 Task: Create a Sprint called Sprint0006 in Scrum Project Project0002 in Jira
Action: Mouse moved to (410, 472)
Screenshot: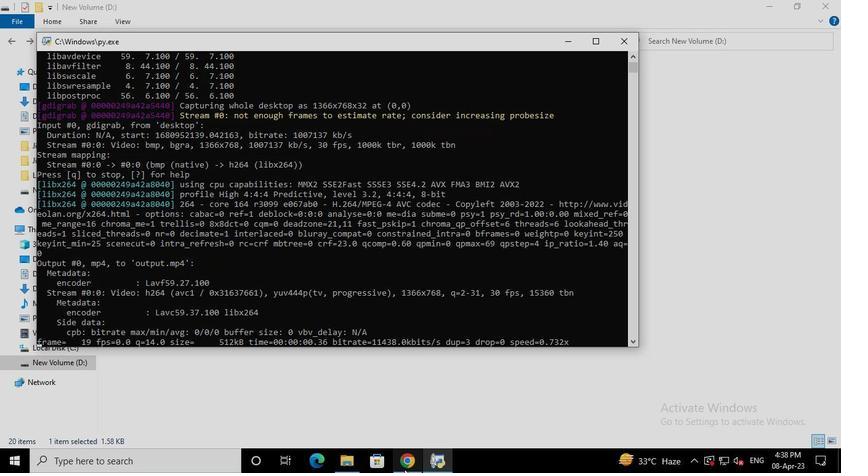 
Action: Mouse pressed left at (410, 472)
Screenshot: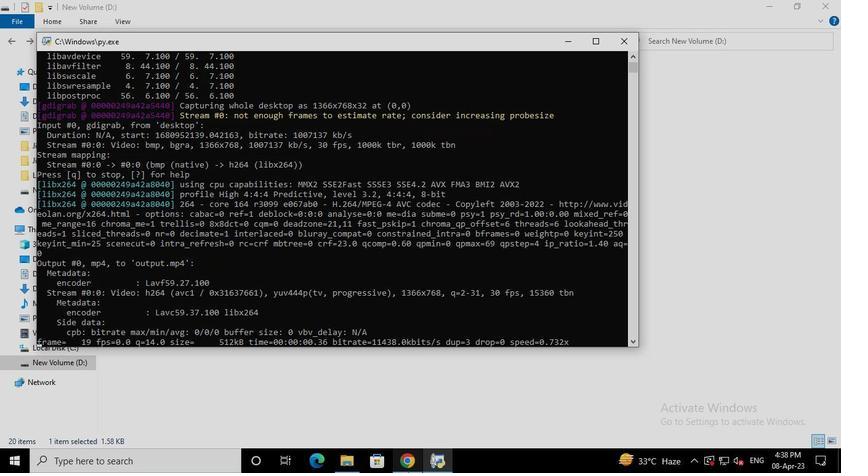 
Action: Mouse moved to (82, 185)
Screenshot: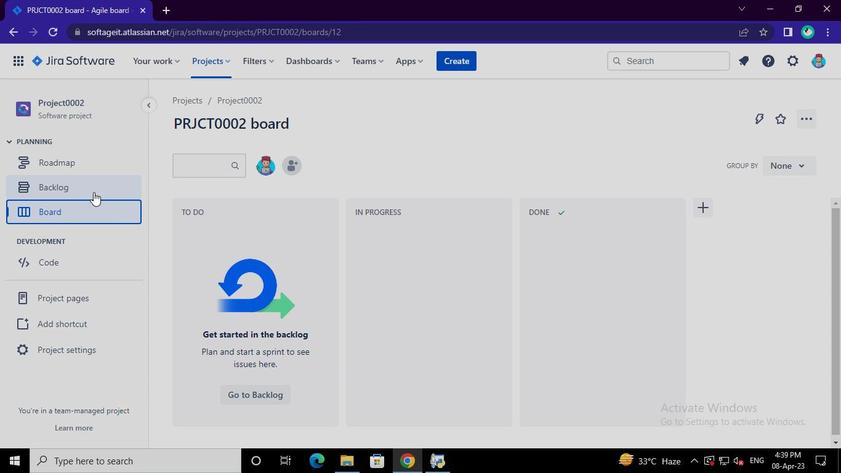
Action: Mouse pressed left at (82, 185)
Screenshot: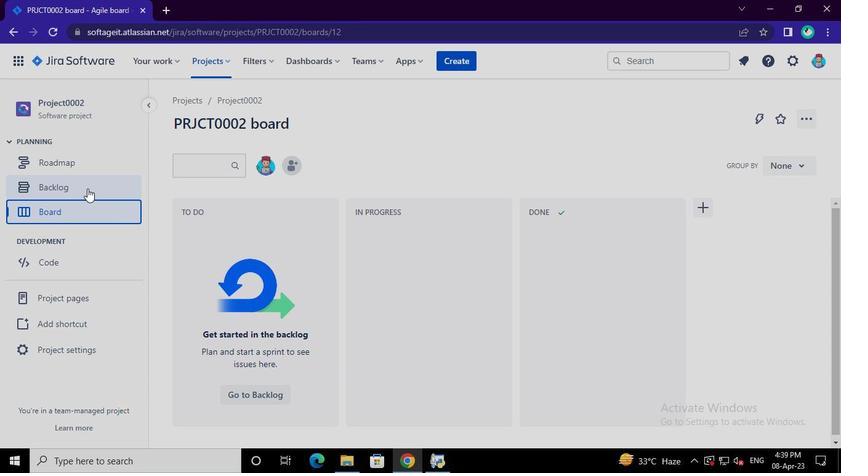
Action: Mouse moved to (765, 328)
Screenshot: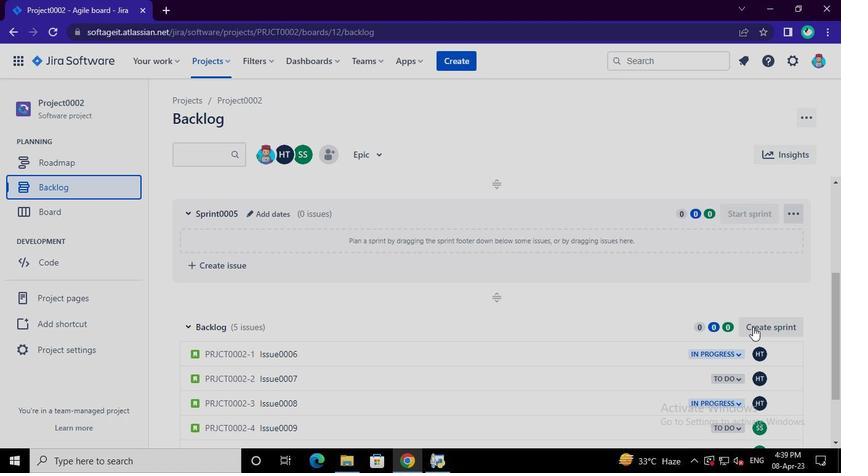 
Action: Mouse pressed left at (765, 328)
Screenshot: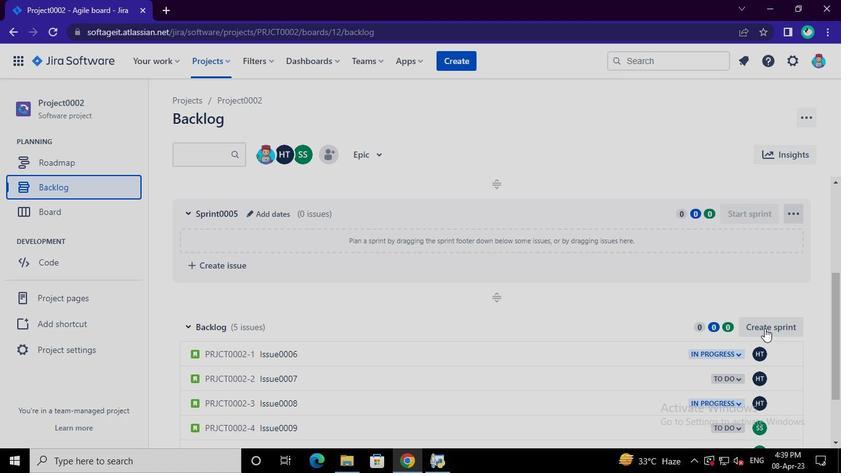 
Action: Mouse moved to (245, 327)
Screenshot: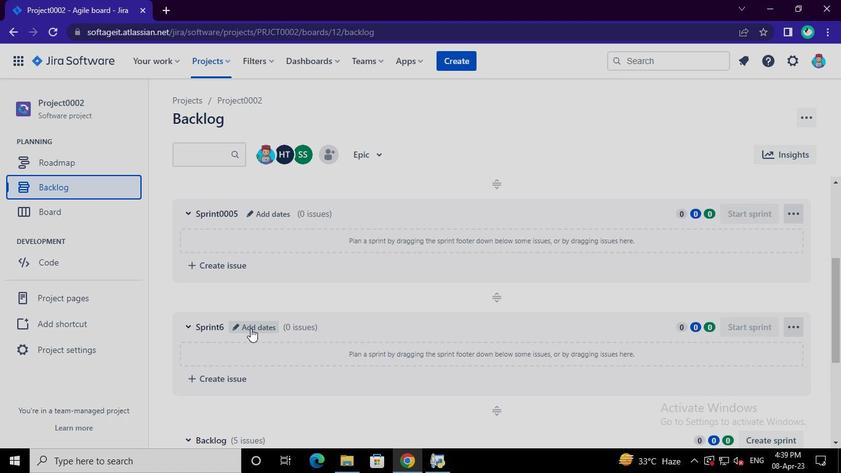 
Action: Mouse pressed left at (245, 327)
Screenshot: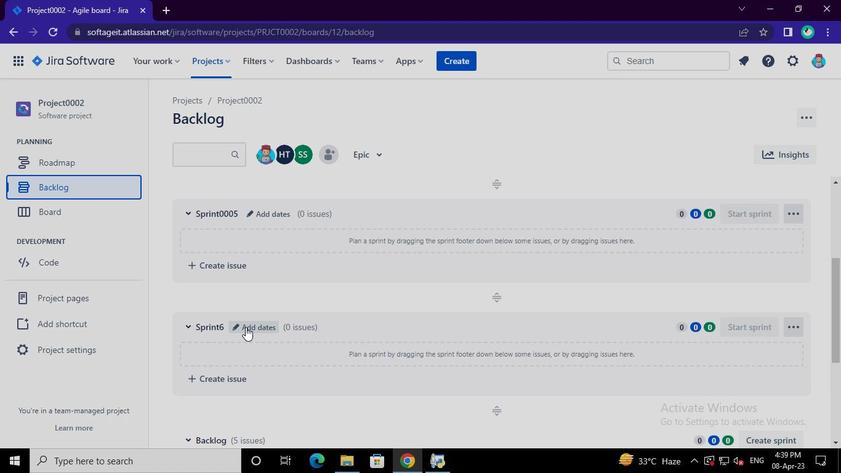 
Action: Mouse moved to (314, 157)
Screenshot: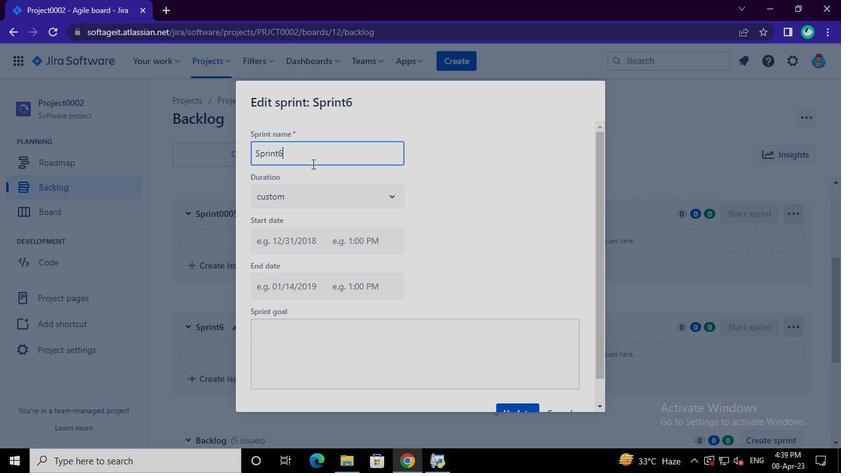 
Action: Mouse pressed left at (314, 157)
Screenshot: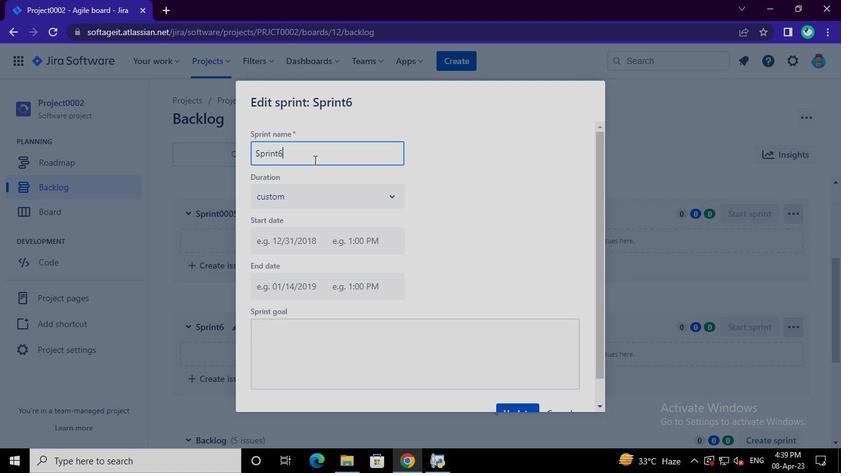 
Action: Keyboard Key.shift
Screenshot: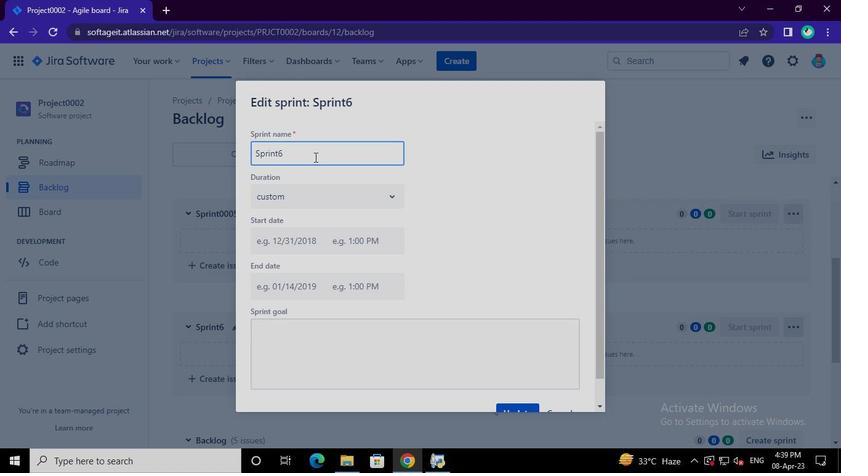 
Action: Keyboard Key.backspace
Screenshot: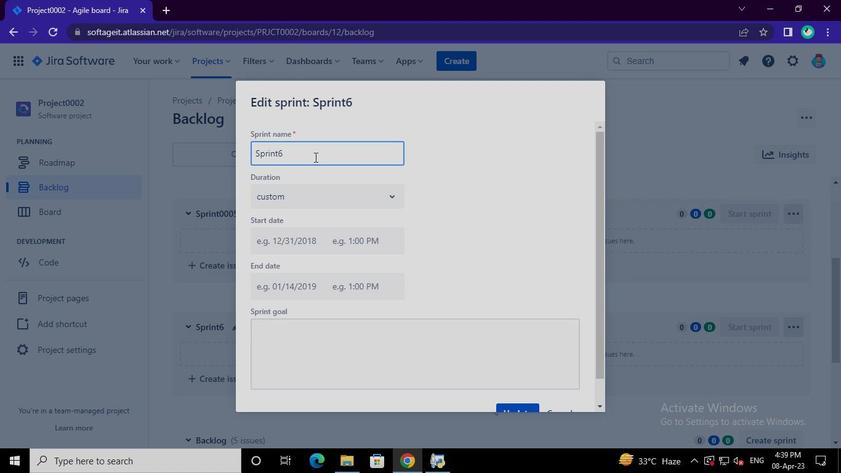 
Action: Keyboard Key.backspace
Screenshot: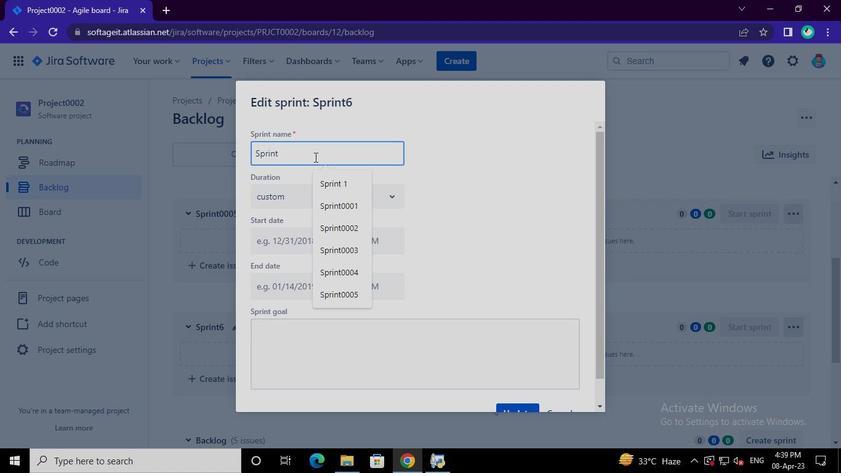
Action: Keyboard Key.backspace
Screenshot: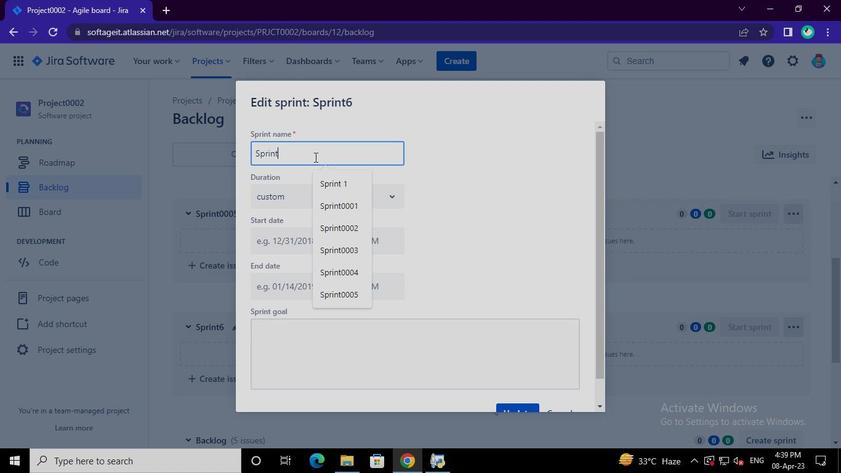 
Action: Keyboard Key.backspace
Screenshot: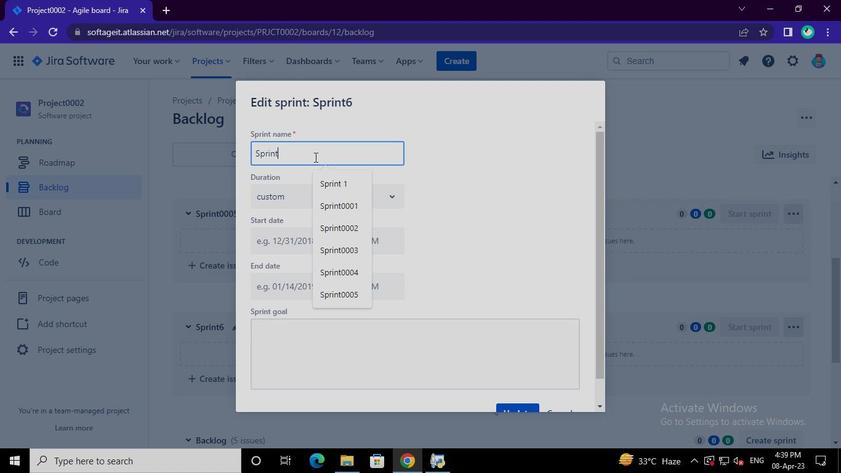 
Action: Keyboard Key.backspace
Screenshot: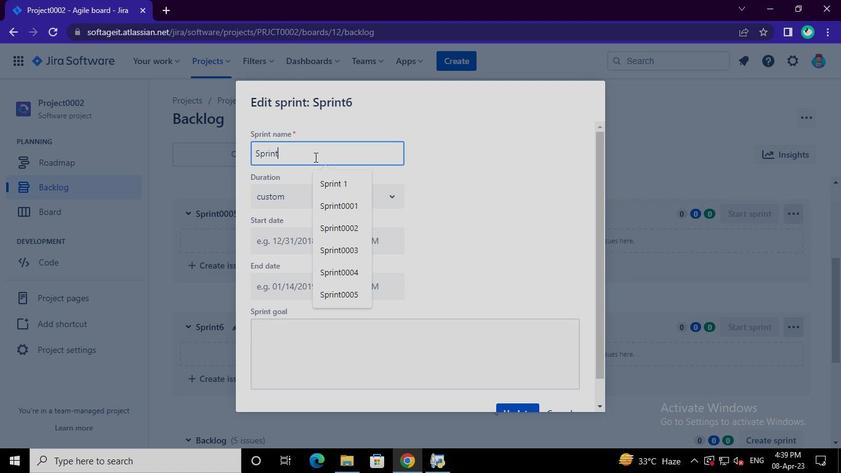 
Action: Keyboard Key.backspace
Screenshot: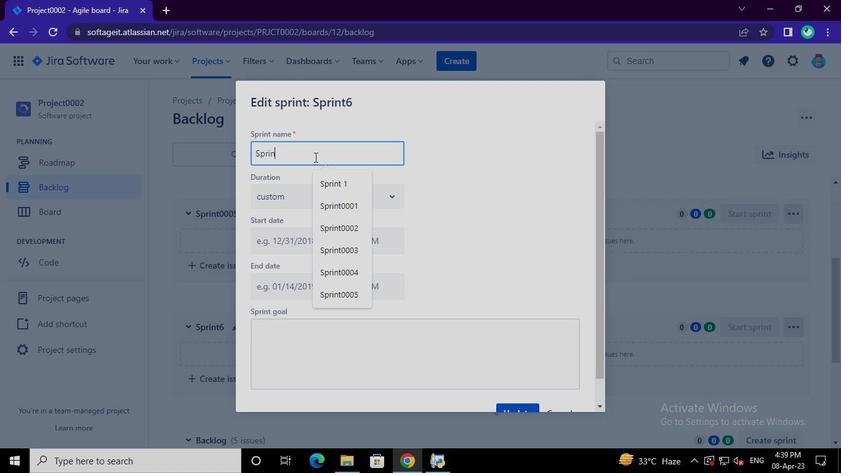 
Action: Keyboard Key.backspace
Screenshot: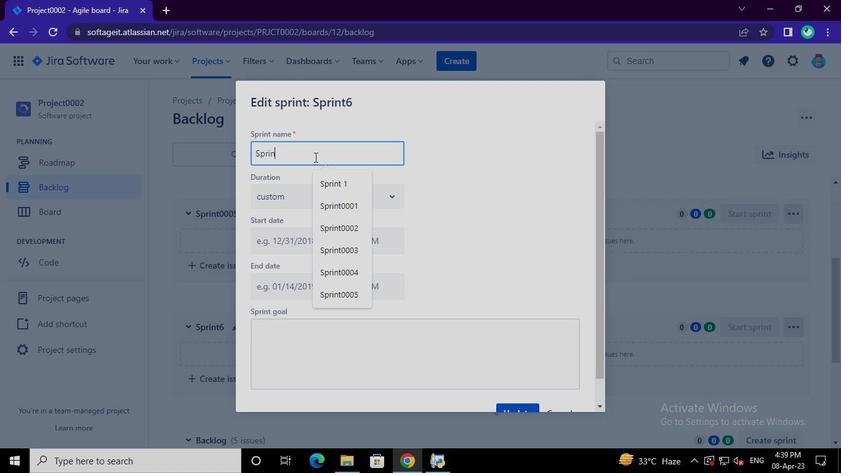 
Action: Keyboard Key.backspace
Screenshot: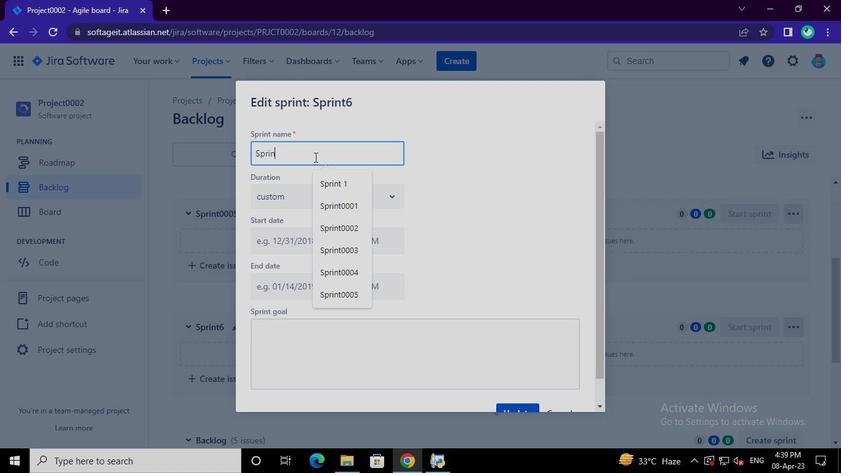 
Action: Keyboard Key.backspace
Screenshot: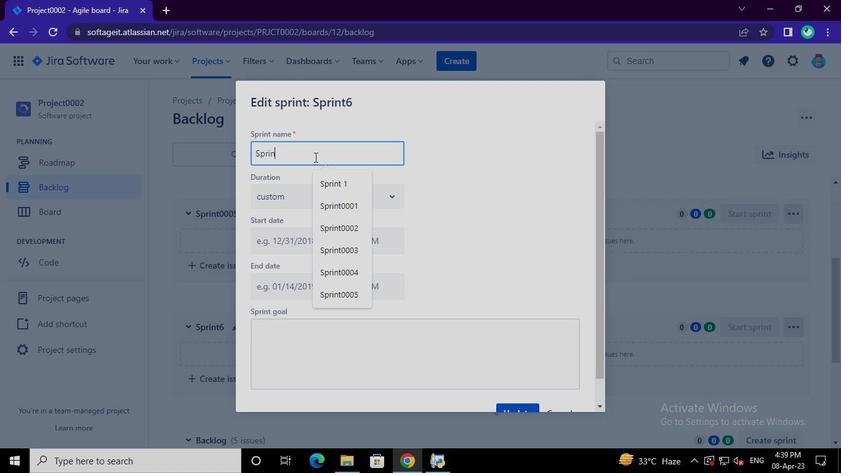 
Action: Keyboard Key.backspace
Screenshot: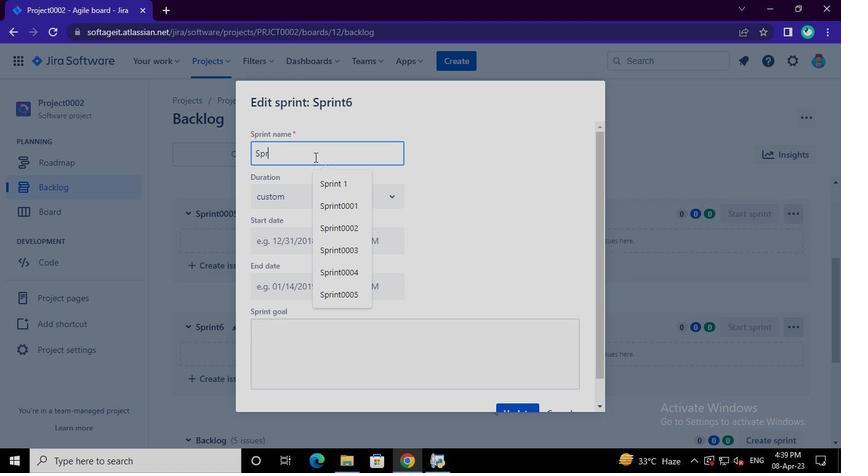 
Action: Keyboard Key.backspace
Screenshot: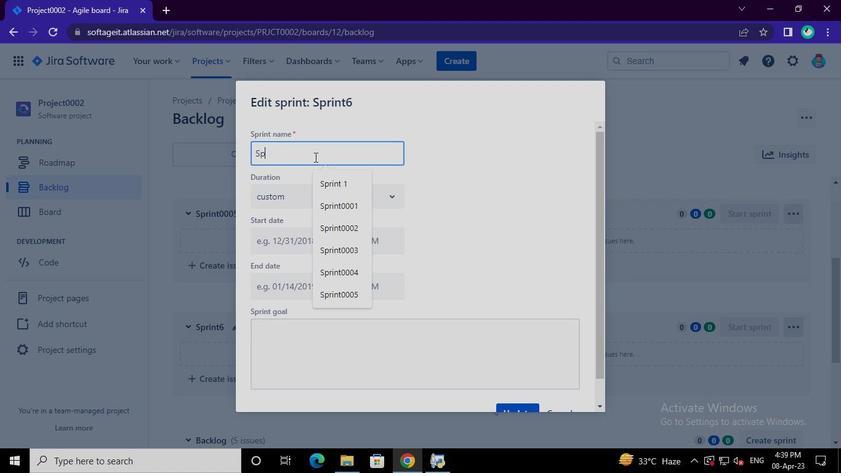 
Action: Keyboard Key.shift
Screenshot: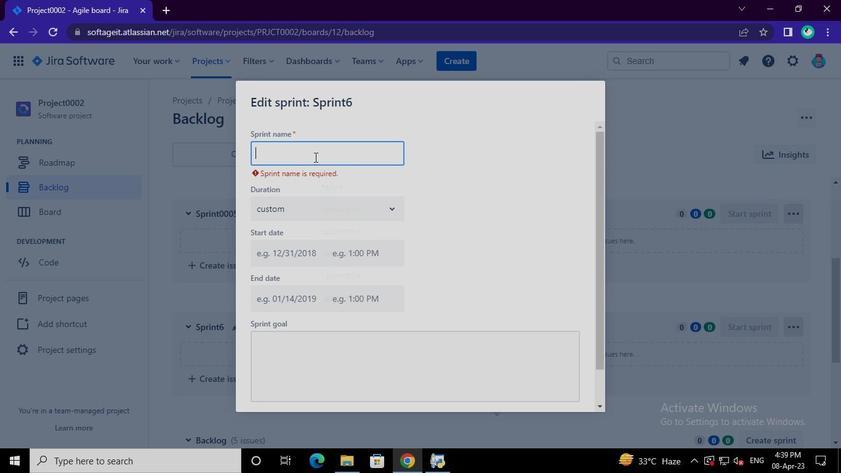
Action: Keyboard S
Screenshot: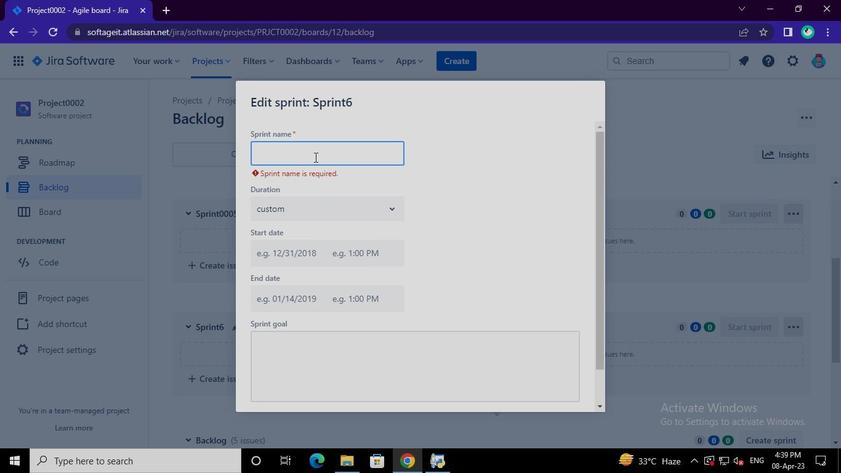 
Action: Keyboard p
Screenshot: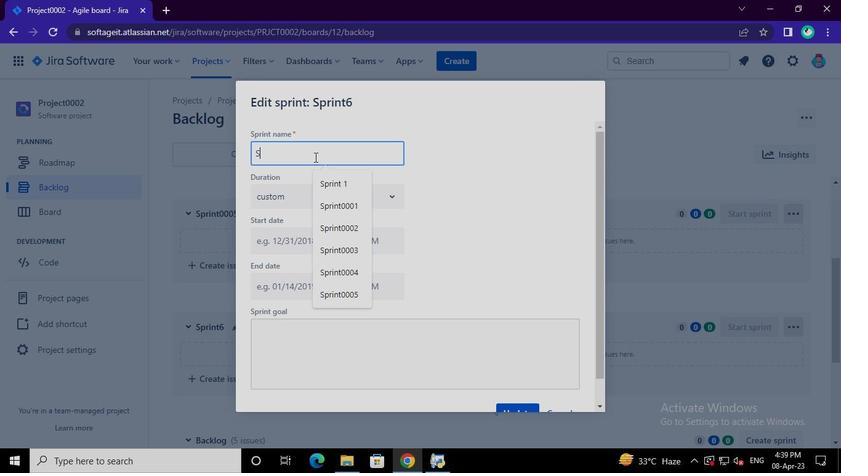 
Action: Keyboard r
Screenshot: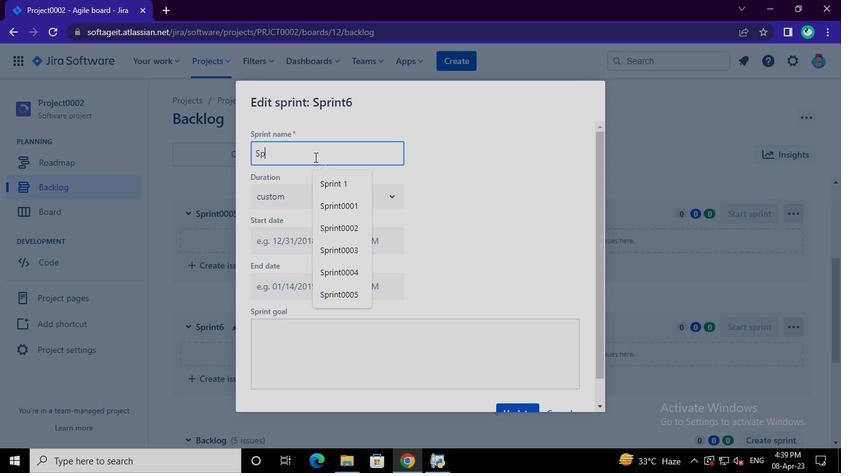 
Action: Keyboard i
Screenshot: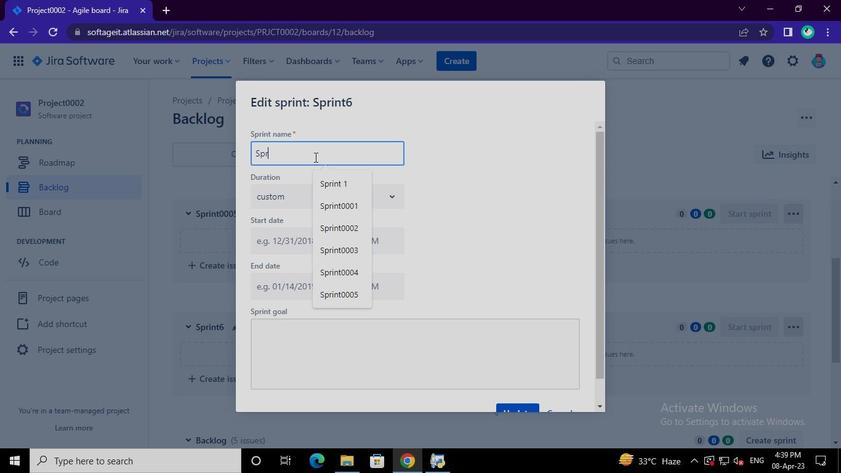 
Action: Keyboard n
Screenshot: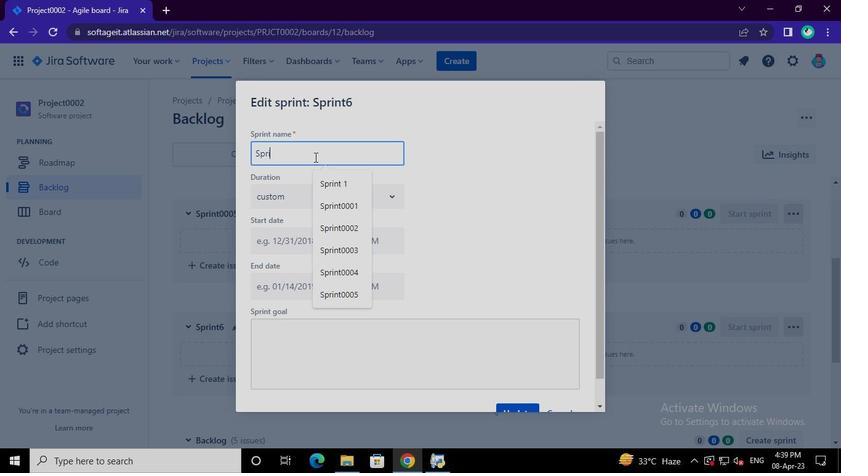 
Action: Keyboard t
Screenshot: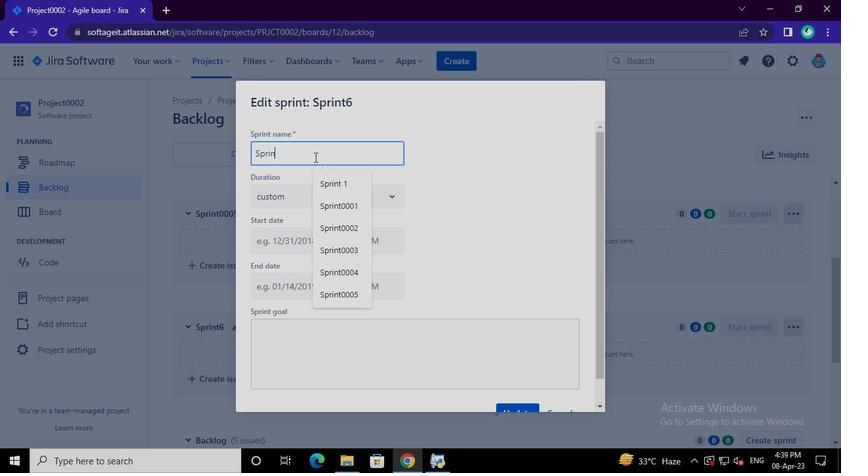 
Action: Keyboard <96>
Screenshot: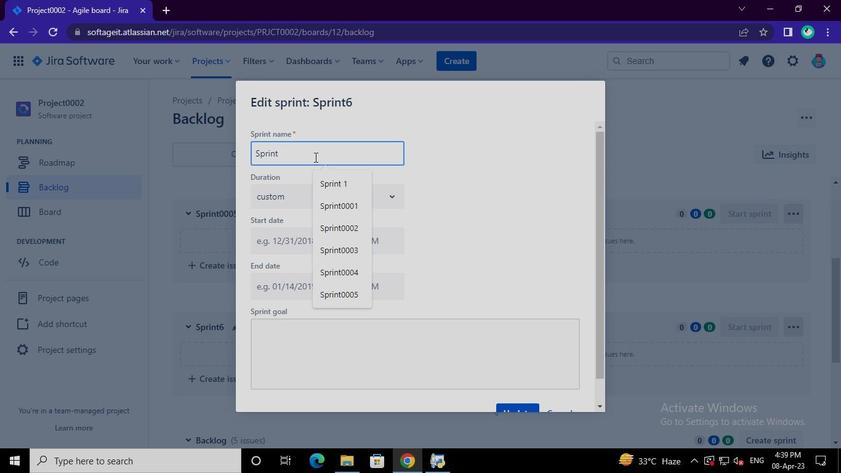 
Action: Keyboard <96>
Screenshot: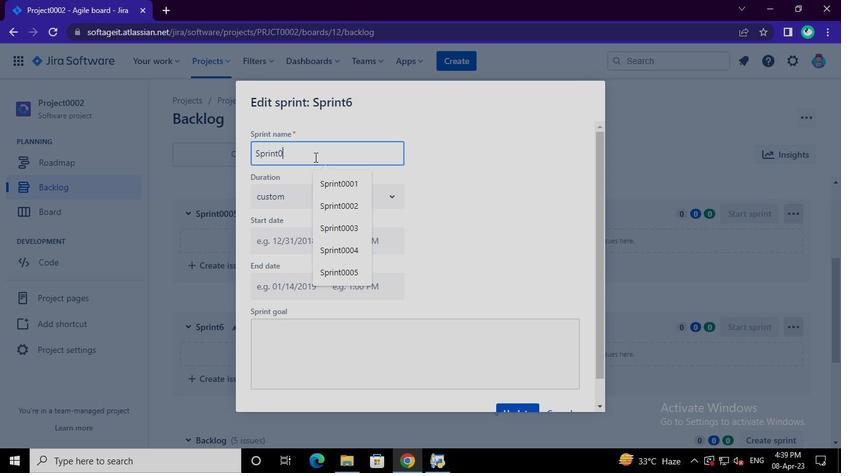 
Action: Keyboard <96>
Screenshot: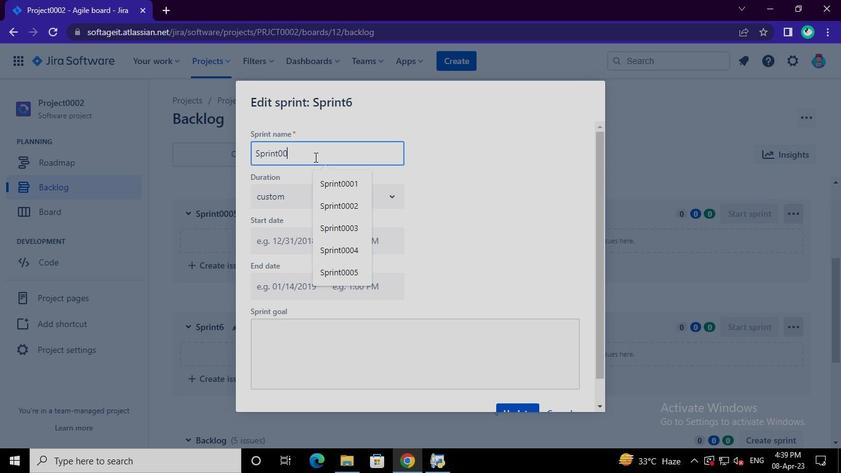 
Action: Keyboard <102>
Screenshot: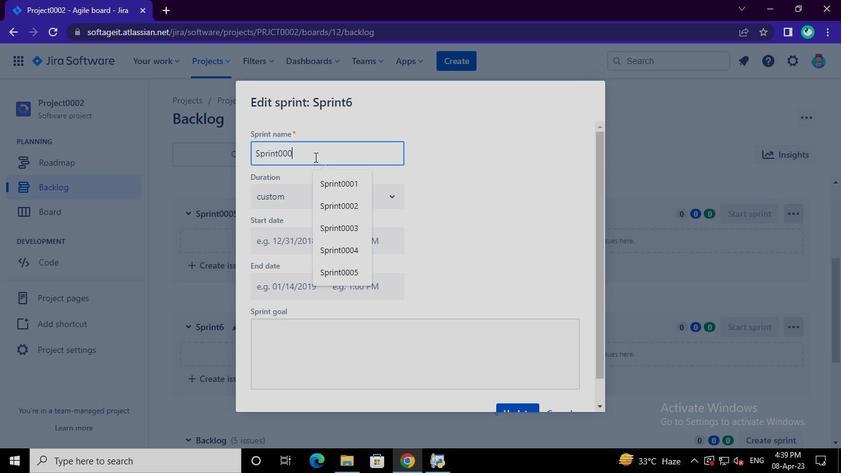 
Action: Keyboard Key.enter
Screenshot: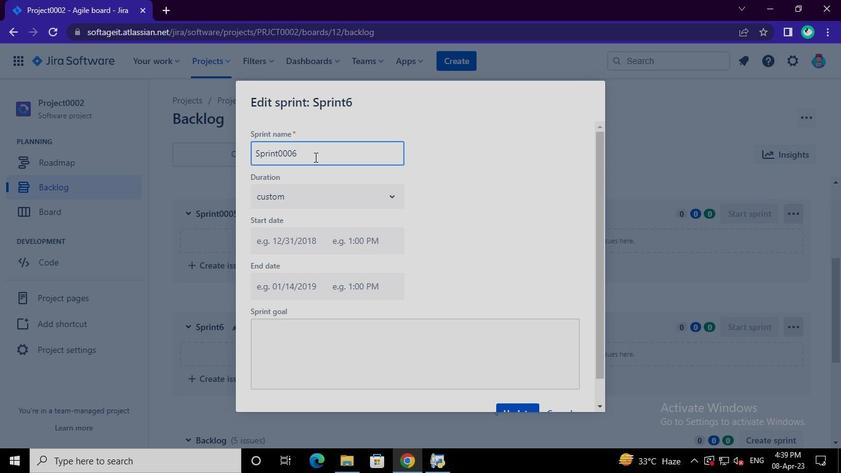 
Action: Mouse moved to (441, 472)
Screenshot: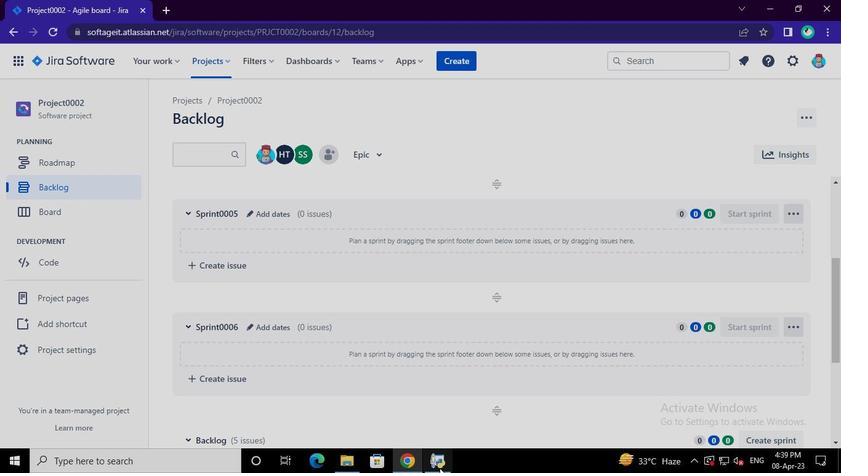 
Action: Mouse pressed left at (441, 472)
Screenshot: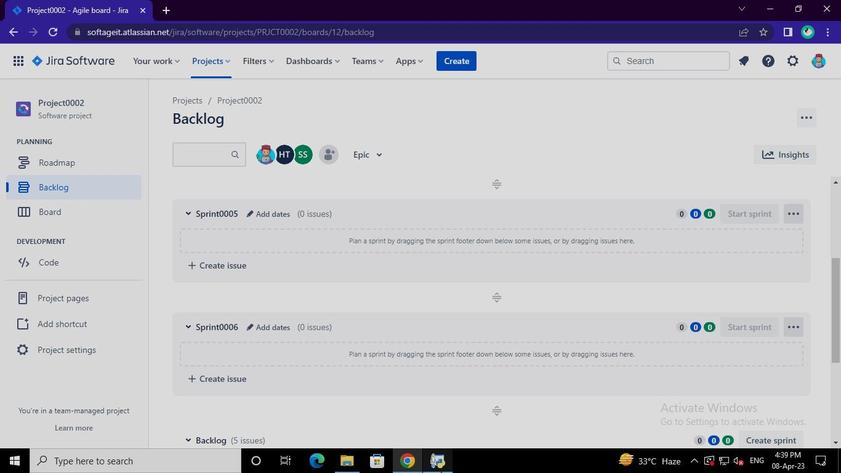 
Action: Mouse moved to (626, 34)
Screenshot: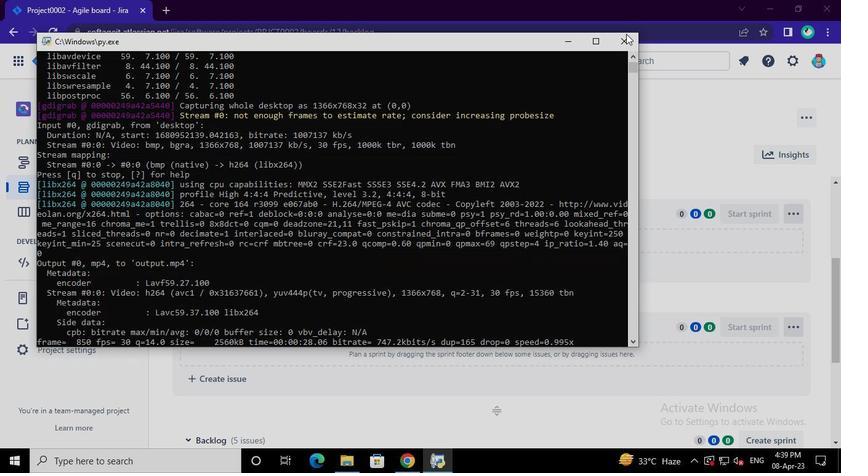 
Action: Mouse pressed left at (626, 34)
Screenshot: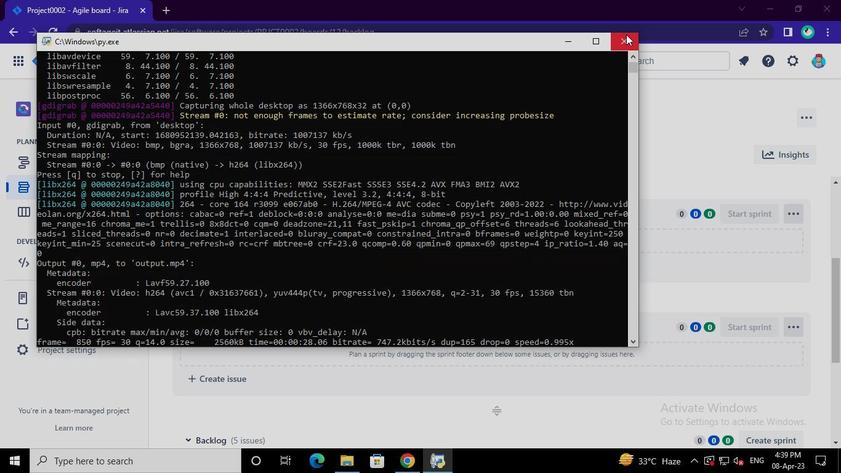 
